Task: In the  document disruption.html Insert the command  'Editing'Email the file to   'softage.10@softage.net', with message attached Time-Sensitive: I kindly ask you to go through the email I've sent as soon as possible. and file type: RTF
Action: Mouse moved to (245, 295)
Screenshot: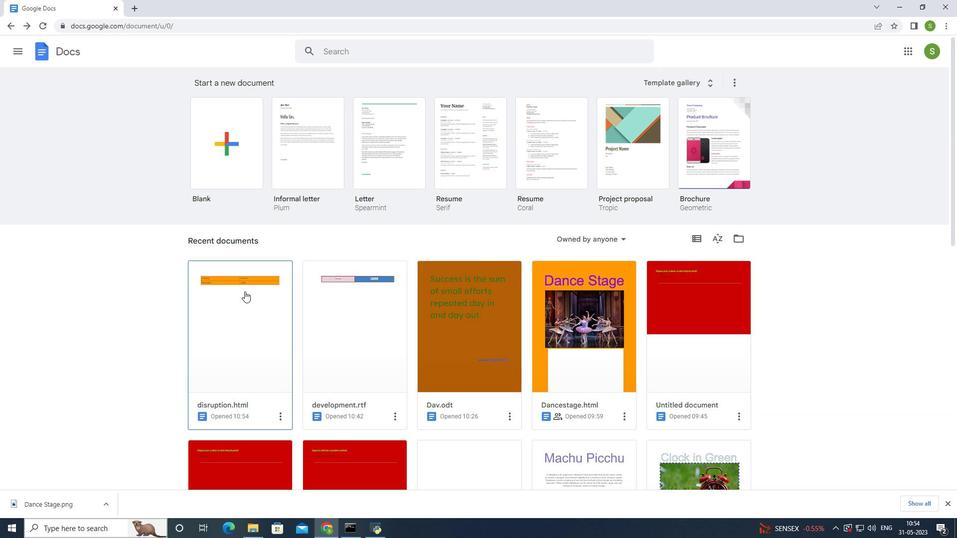 
Action: Mouse pressed left at (245, 295)
Screenshot: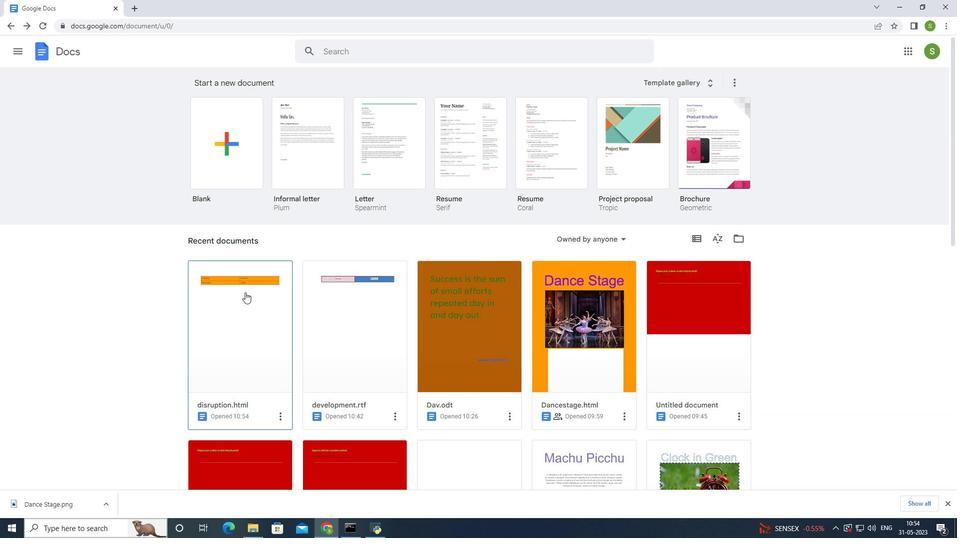 
Action: Mouse moved to (879, 77)
Screenshot: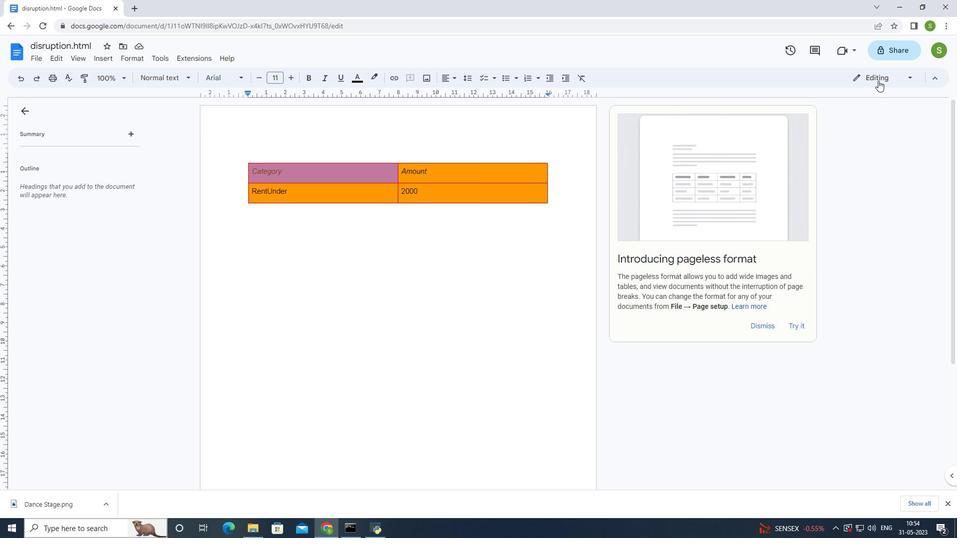 
Action: Mouse pressed left at (879, 77)
Screenshot: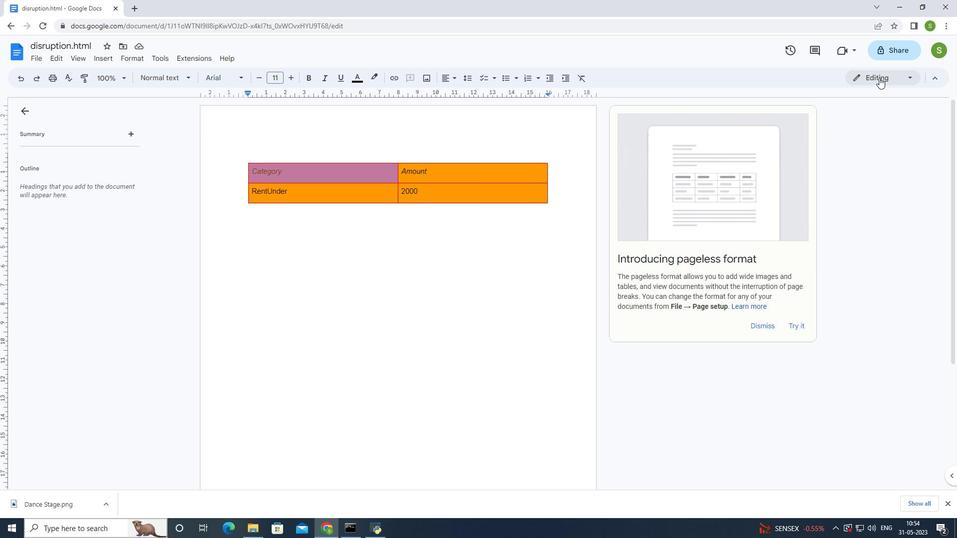 
Action: Mouse moved to (871, 96)
Screenshot: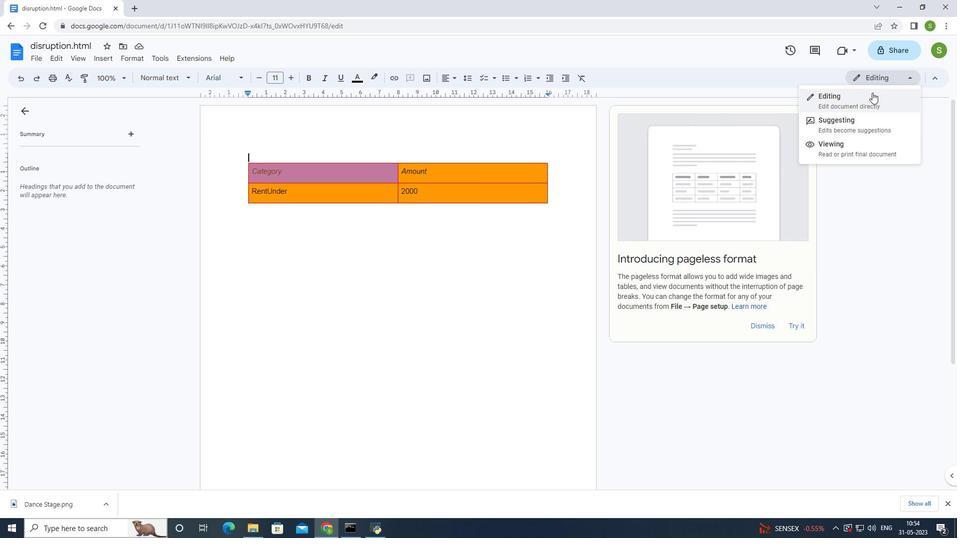 
Action: Mouse pressed left at (871, 96)
Screenshot: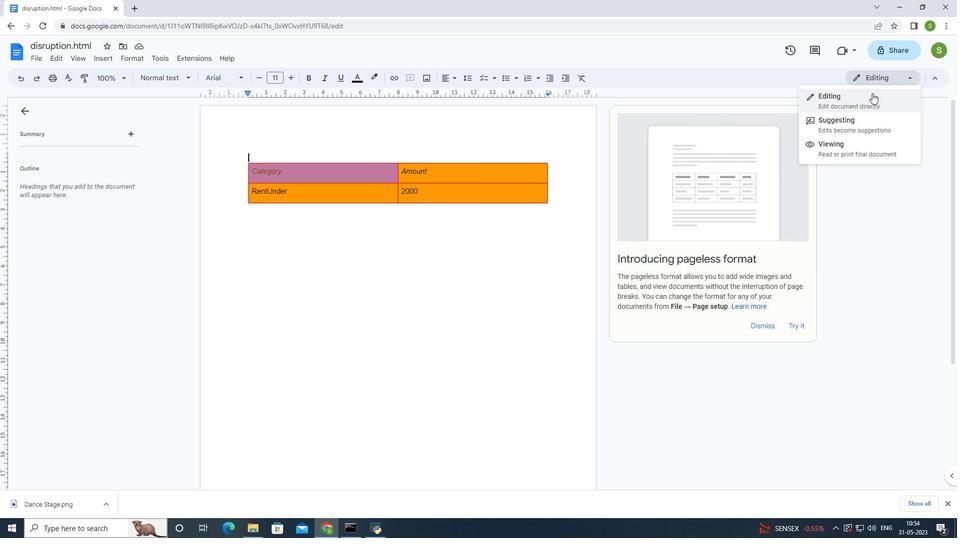 
Action: Mouse moved to (29, 60)
Screenshot: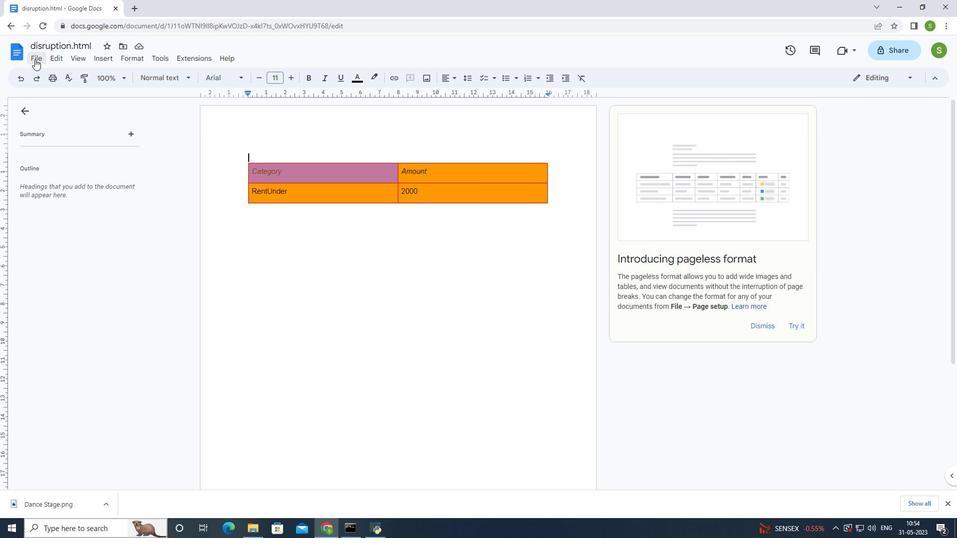 
Action: Mouse pressed left at (29, 60)
Screenshot: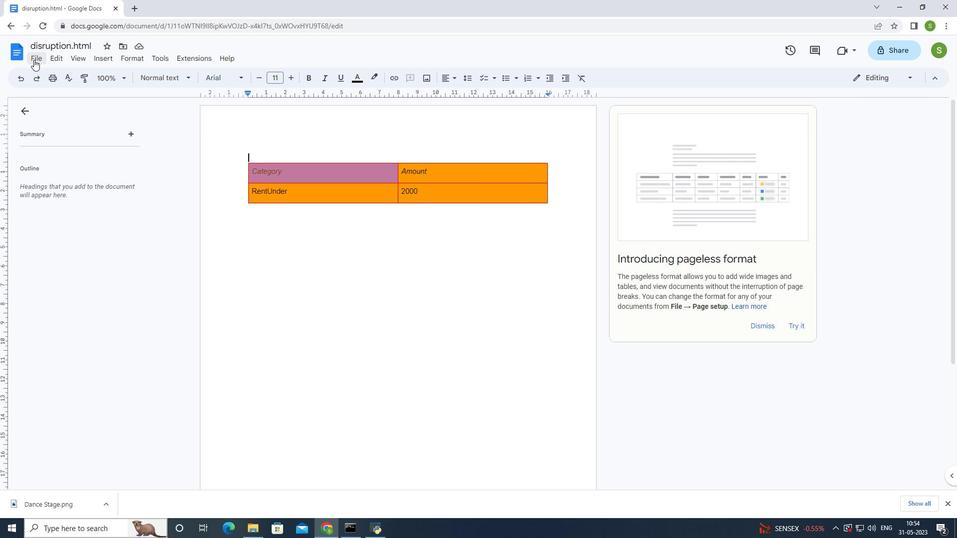 
Action: Mouse moved to (35, 56)
Screenshot: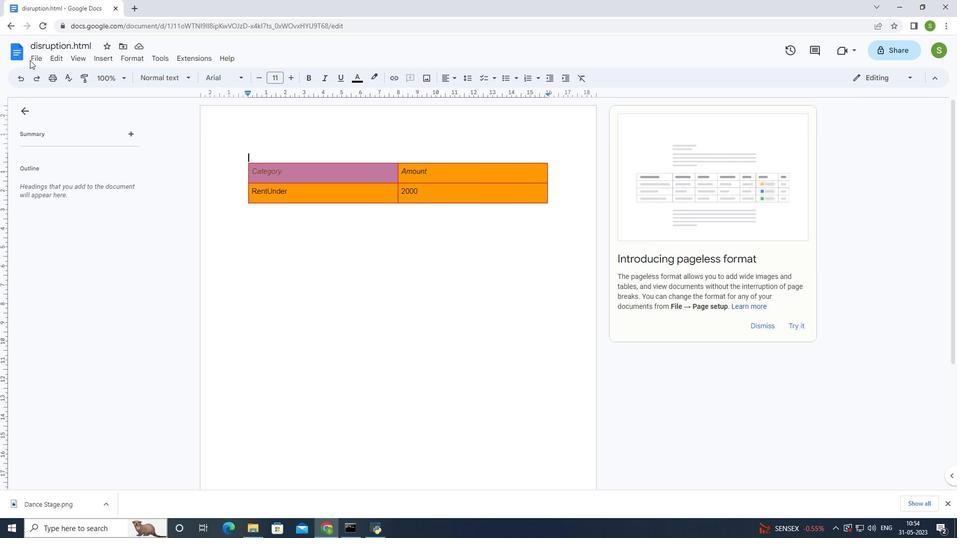 
Action: Mouse pressed left at (35, 56)
Screenshot: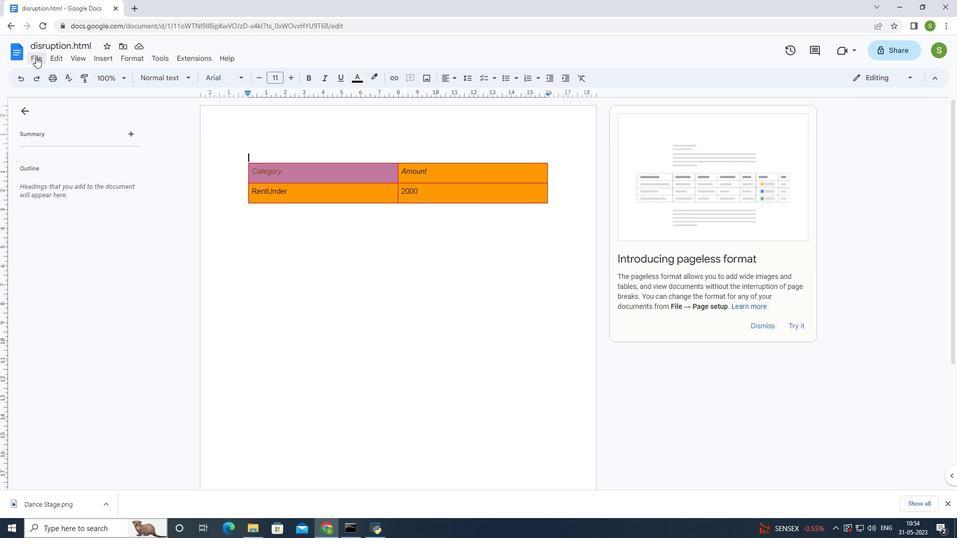 
Action: Mouse moved to (61, 152)
Screenshot: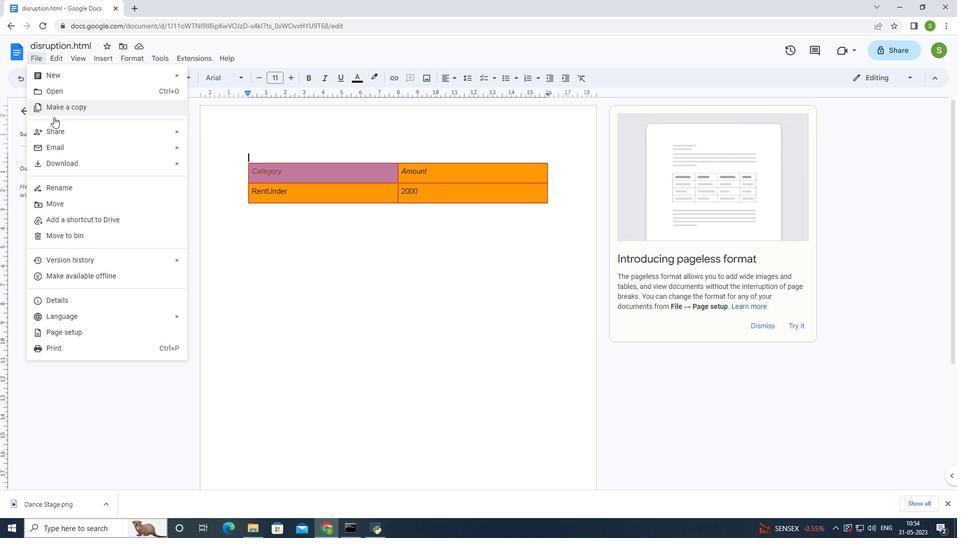 
Action: Mouse pressed left at (61, 152)
Screenshot: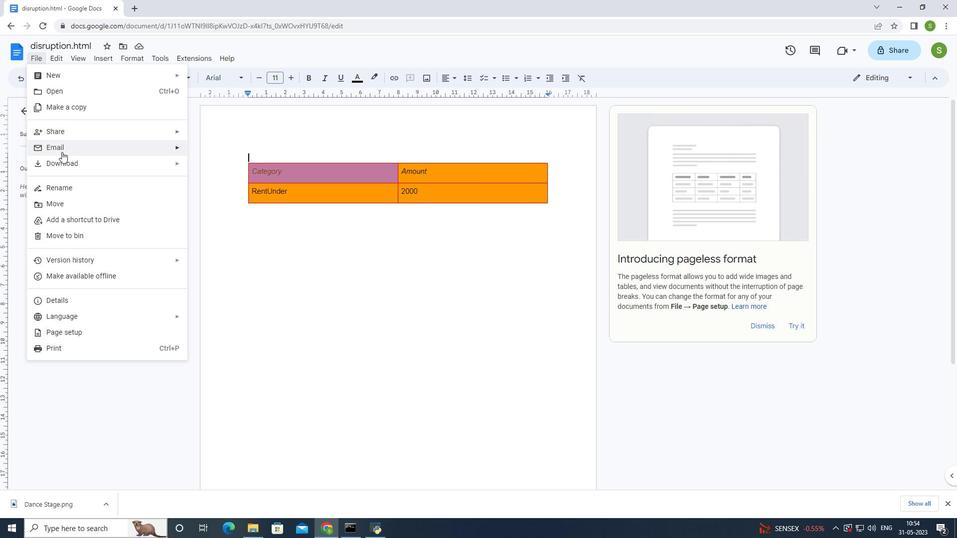 
Action: Mouse moved to (209, 153)
Screenshot: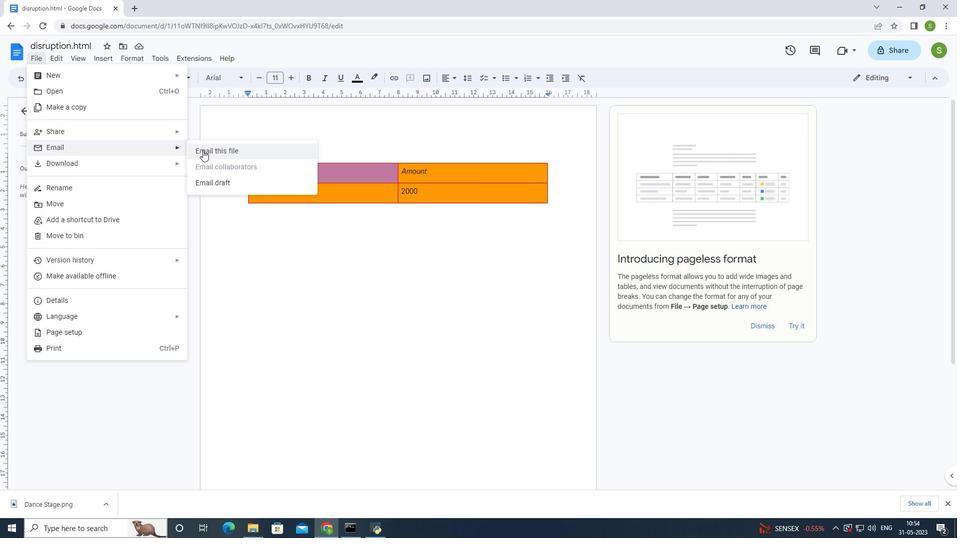 
Action: Mouse pressed left at (209, 153)
Screenshot: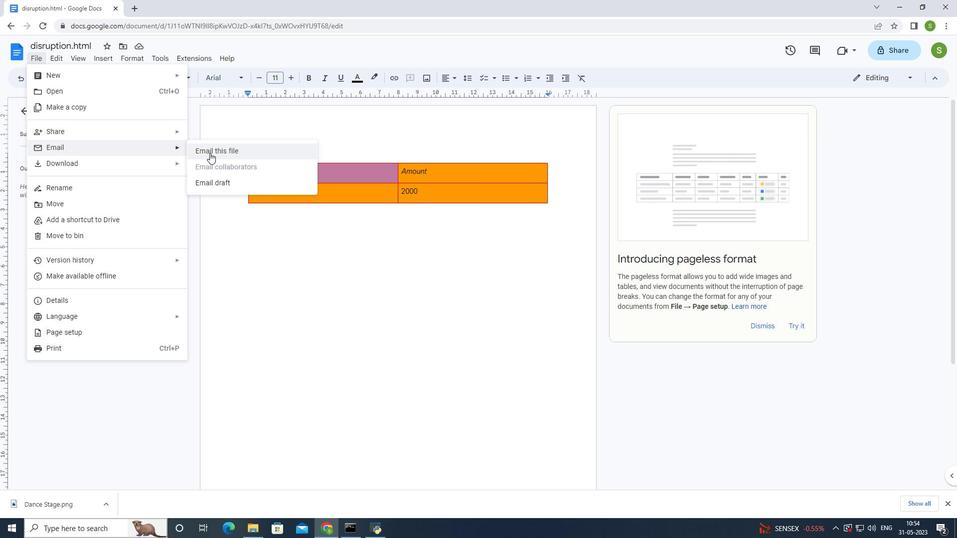 
Action: Mouse moved to (447, 220)
Screenshot: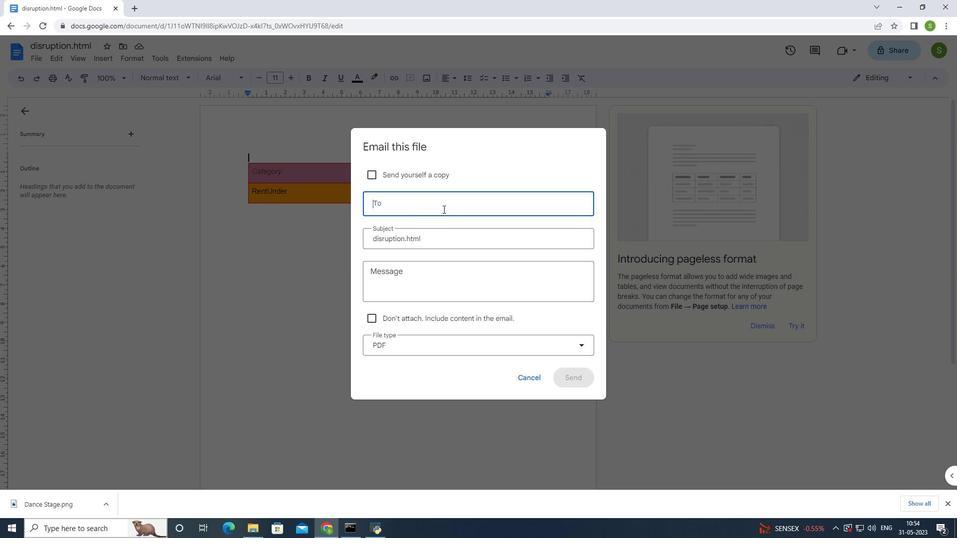 
Action: Key pressed softage.10<Key.shift>@softage.net
Screenshot: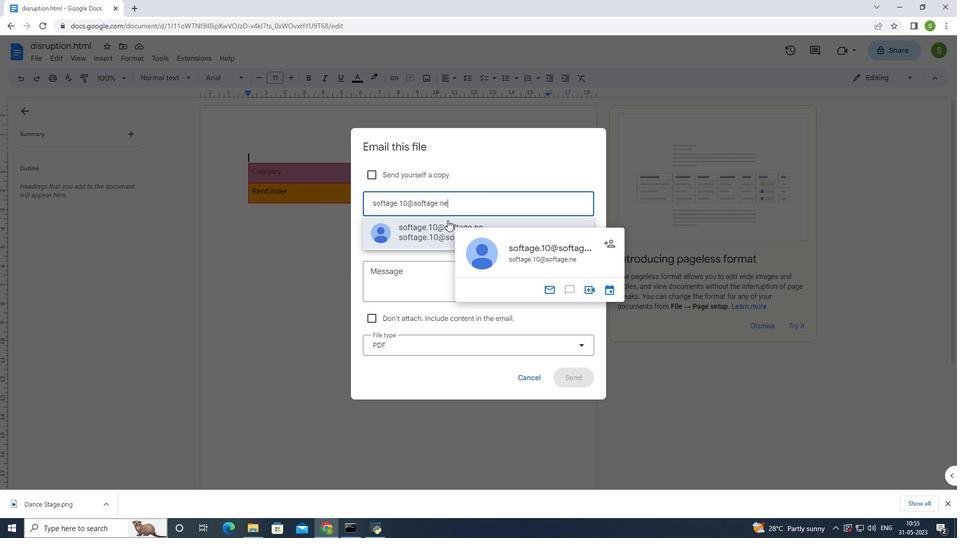 
Action: Mouse moved to (409, 233)
Screenshot: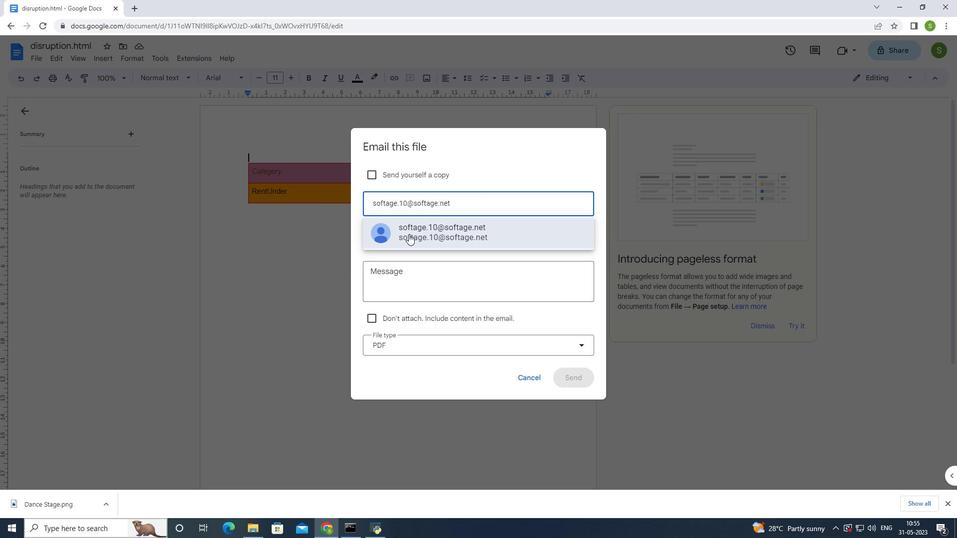
Action: Mouse pressed left at (409, 233)
Screenshot: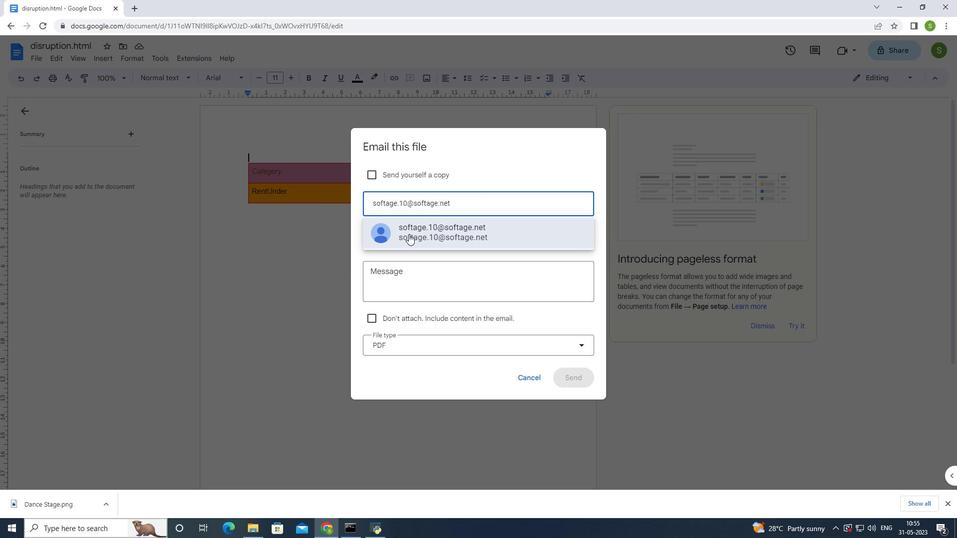
Action: Mouse moved to (405, 281)
Screenshot: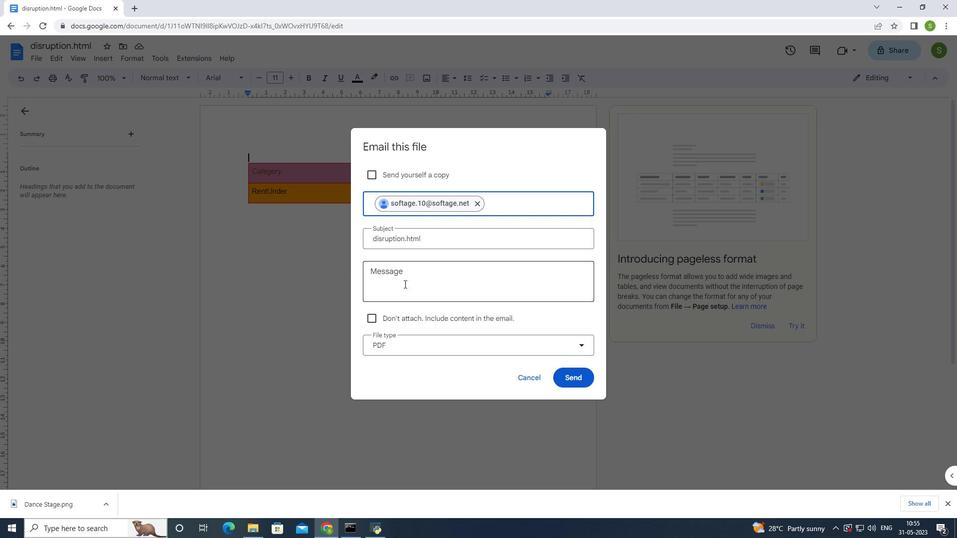 
Action: Mouse pressed left at (405, 281)
Screenshot: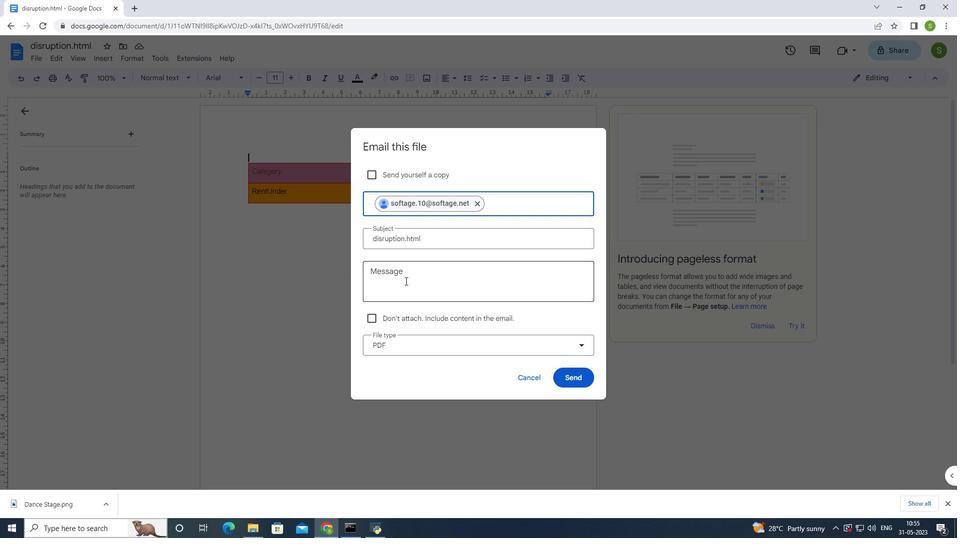 
Action: Mouse moved to (437, 278)
Screenshot: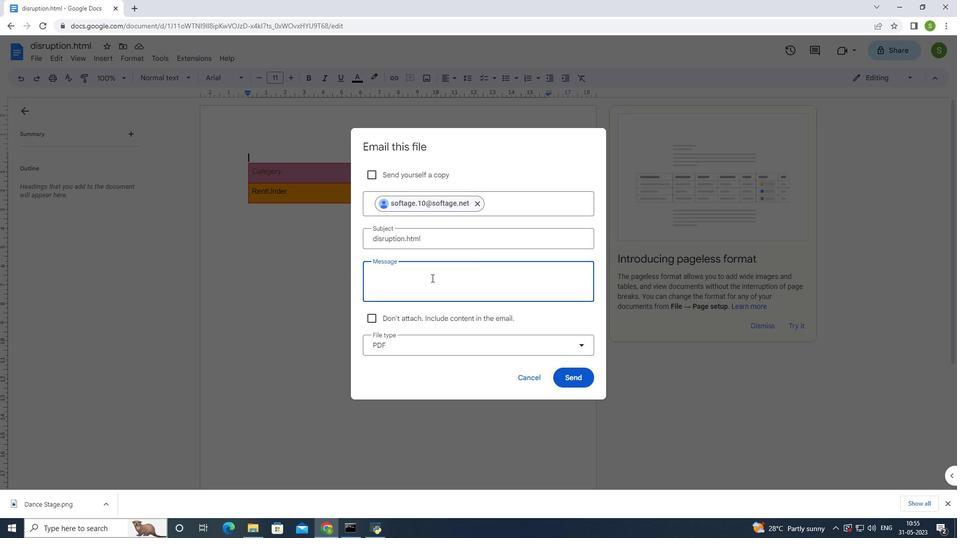 
Action: Key pressed <Key.shift>I<Key.space>k
Screenshot: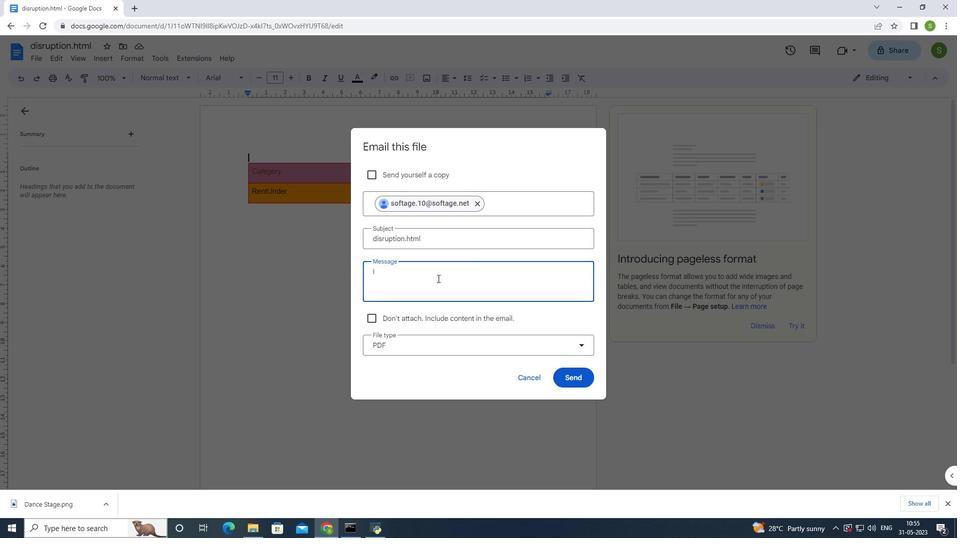 
Action: Mouse moved to (437, 278)
Screenshot: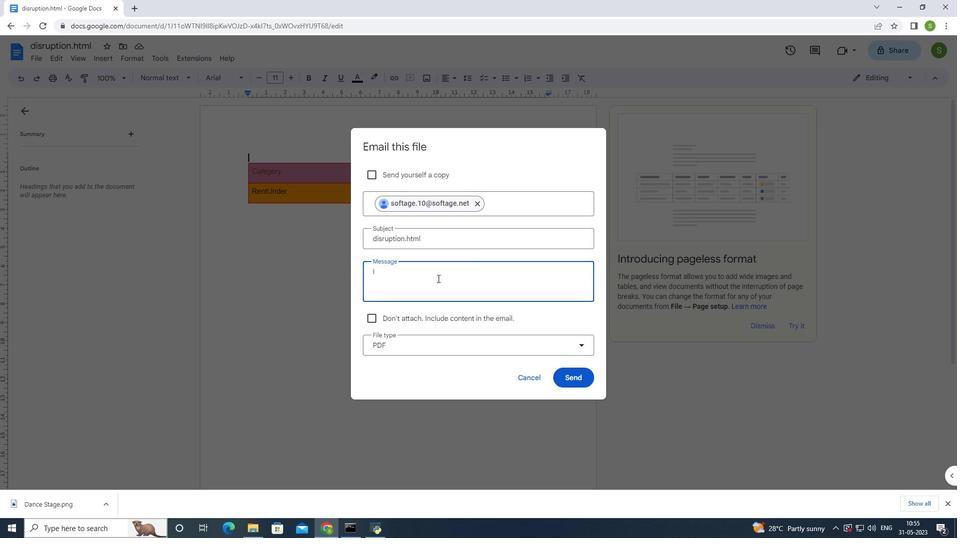 
Action: Key pressed indly<Key.space>ask<Key.space>you<Key.space>
Screenshot: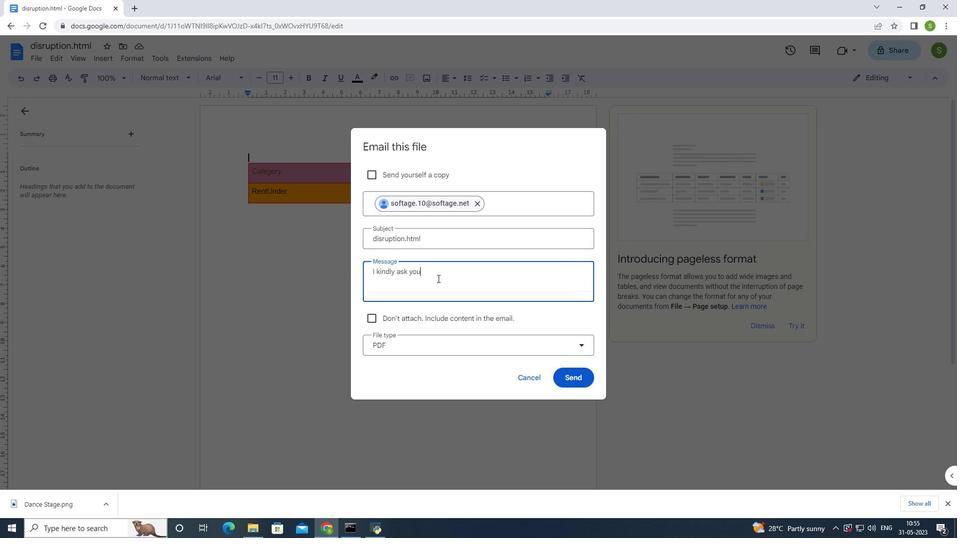 
Action: Mouse moved to (437, 279)
Screenshot: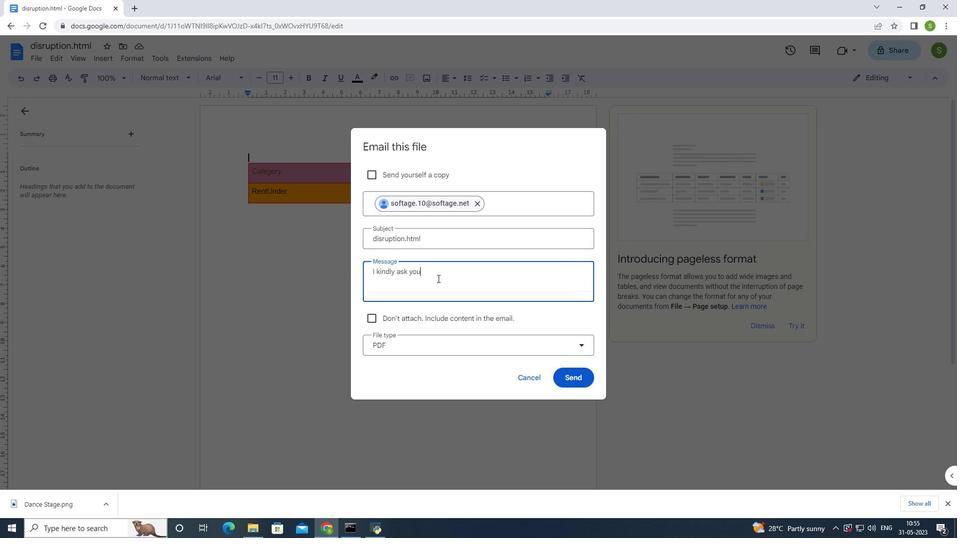 
Action: Key pressed to<Key.space>go<Key.space>through<Key.space>the<Key.space>email<Key.space>i'<Key.backspace><Key.backspace><Key.caps_lock><Key.caps_lock><Key.caps_lock><Key.caps_lock>i<Key.caps_lock>'VE<Key.space>SENT<Key.space>AS<Key.space>SOON<Key.space>AS<Key.space>POSSIBLE.
Screenshot: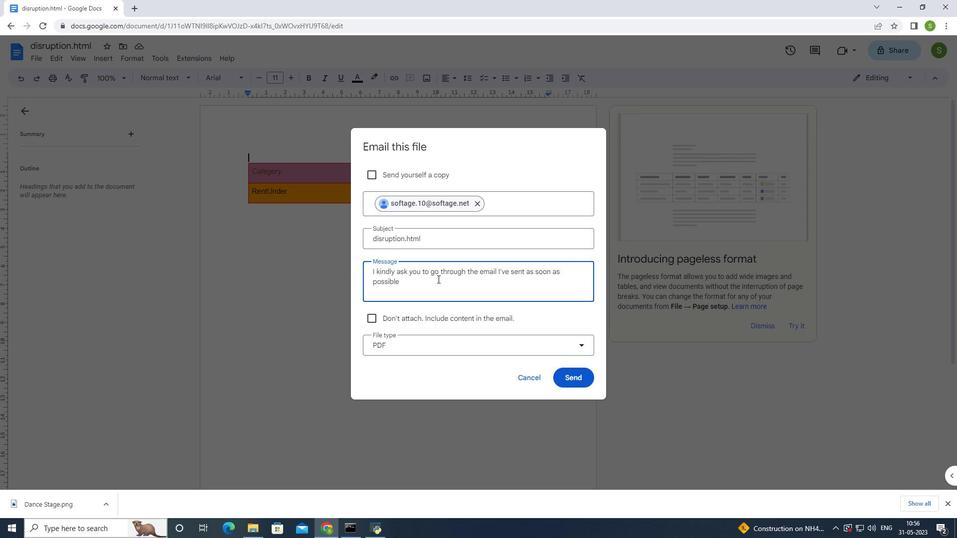 
Action: Mouse moved to (443, 343)
Screenshot: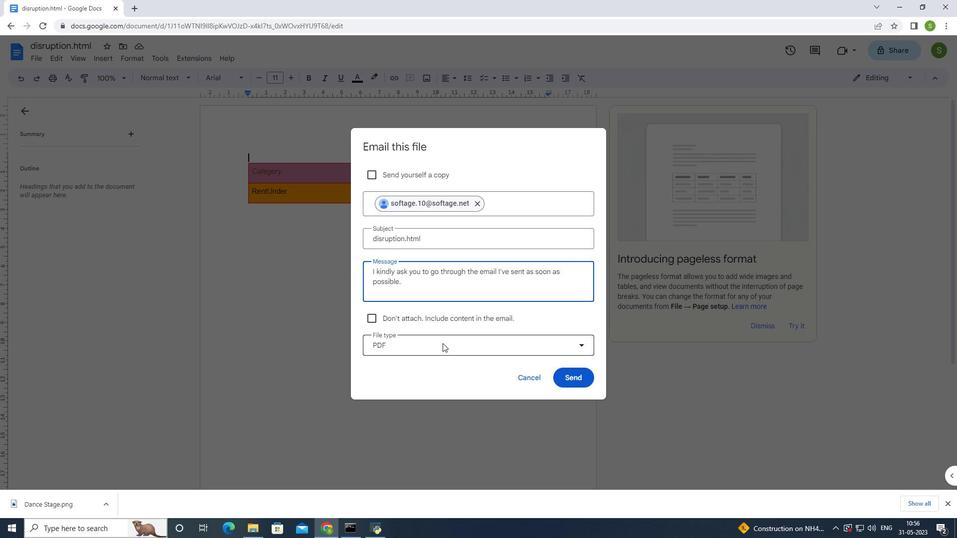 
Action: Mouse pressed left at (443, 343)
Screenshot: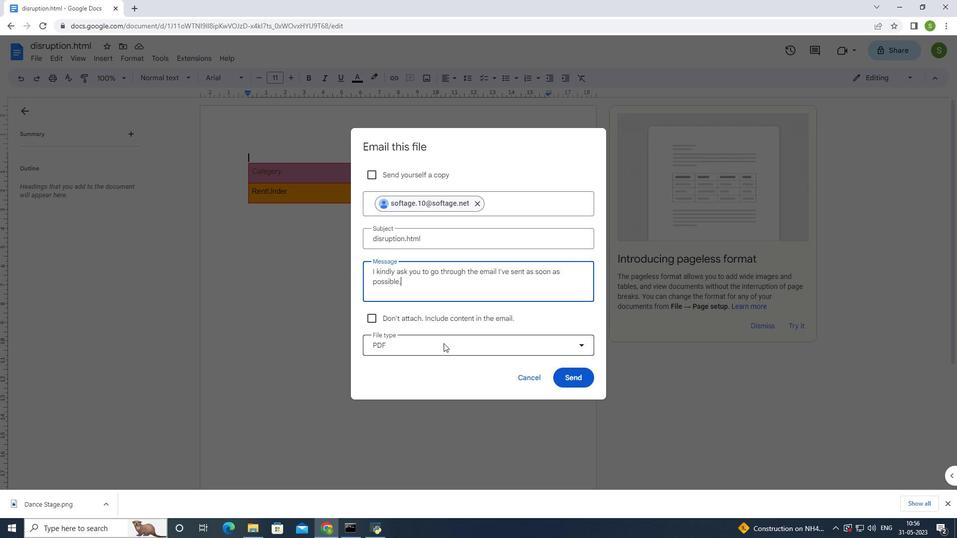 
Action: Mouse moved to (440, 384)
Screenshot: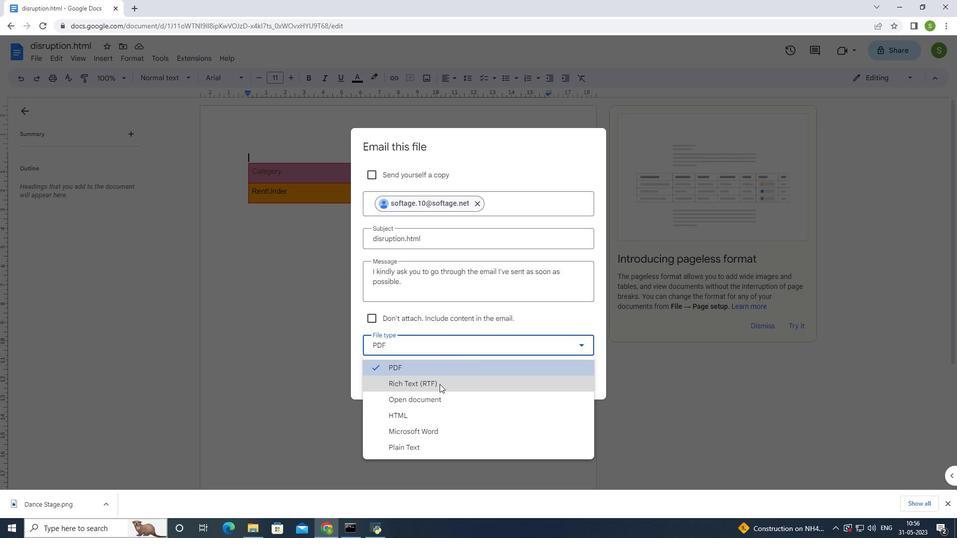 
Action: Mouse pressed left at (440, 384)
Screenshot: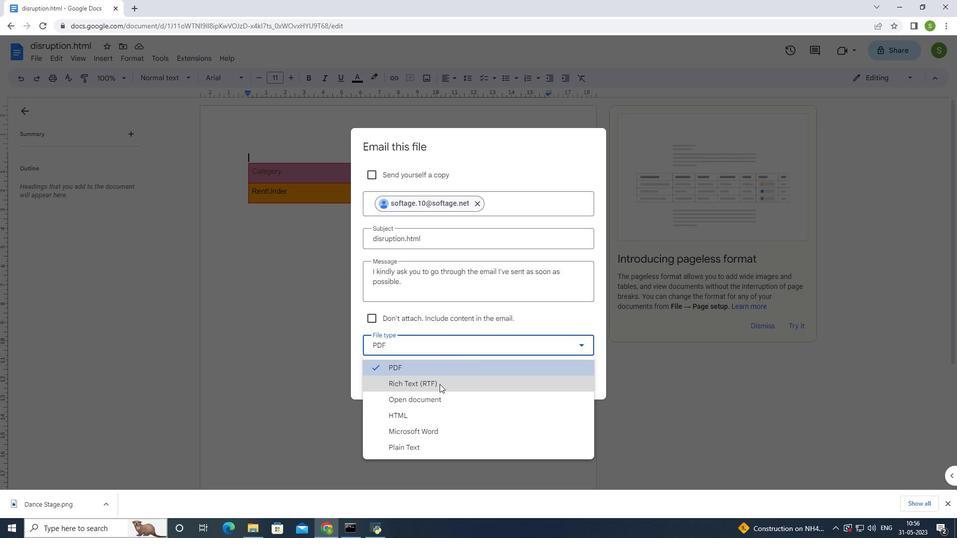 
Action: Mouse moved to (695, 402)
Screenshot: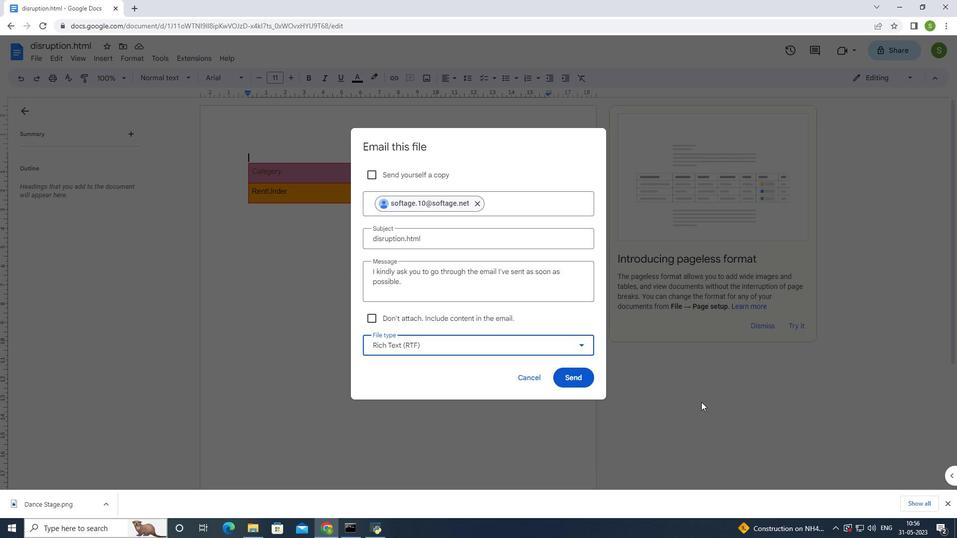 
